 Task: Add Vital Farms Organic Pasture-Raised Large Grade A Eggs to the cart.
Action: Mouse moved to (279, 138)
Screenshot: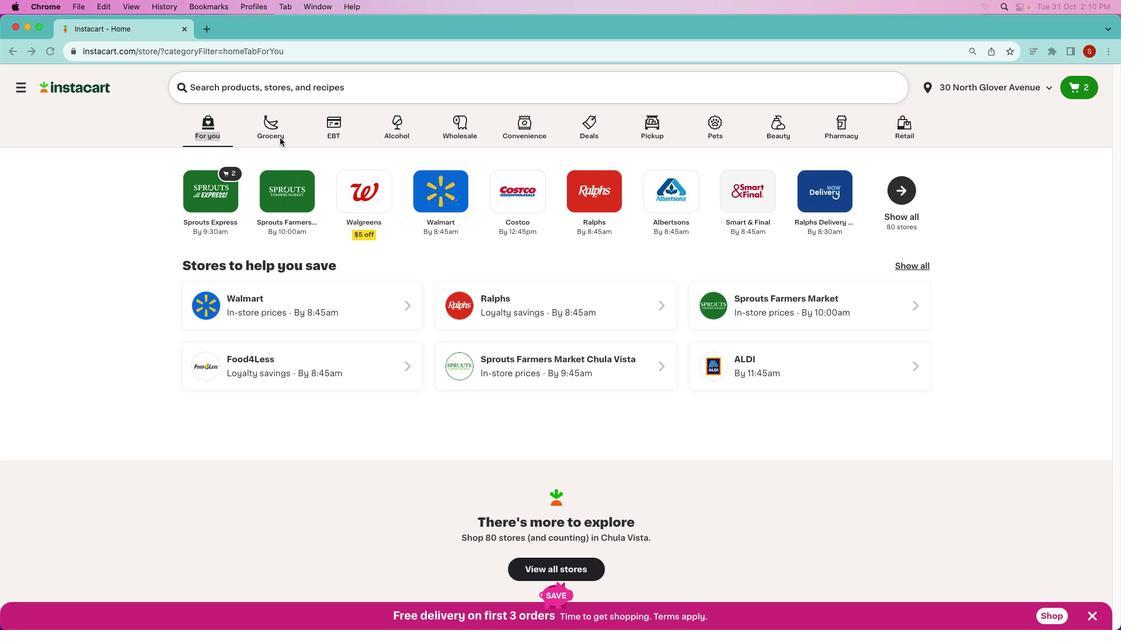
Action: Mouse pressed left at (279, 138)
Screenshot: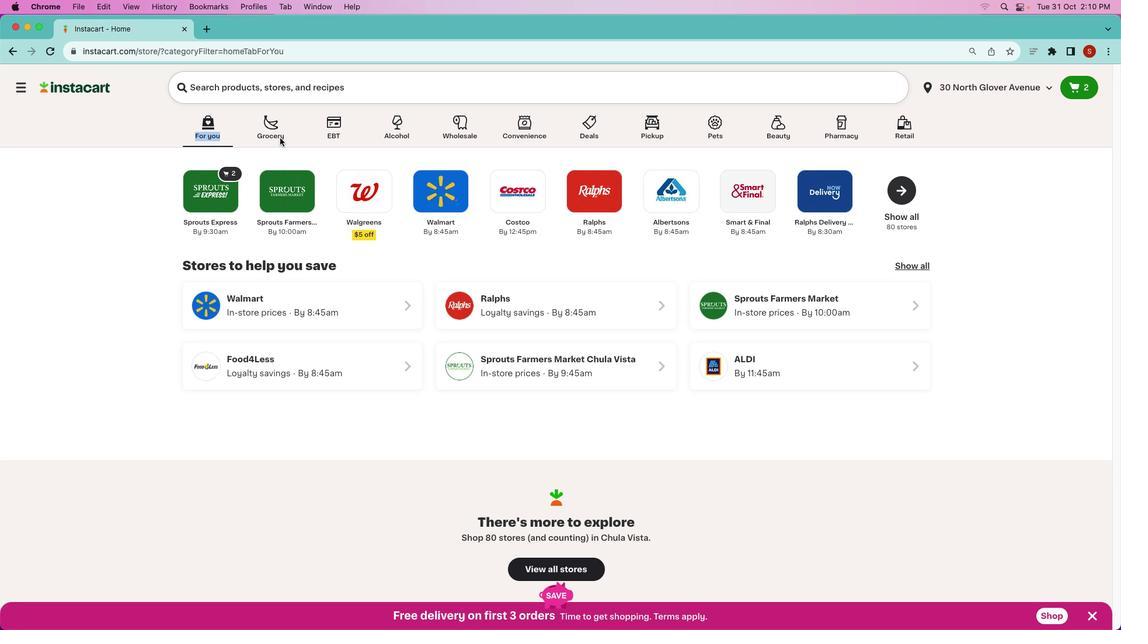 
Action: Mouse pressed left at (279, 138)
Screenshot: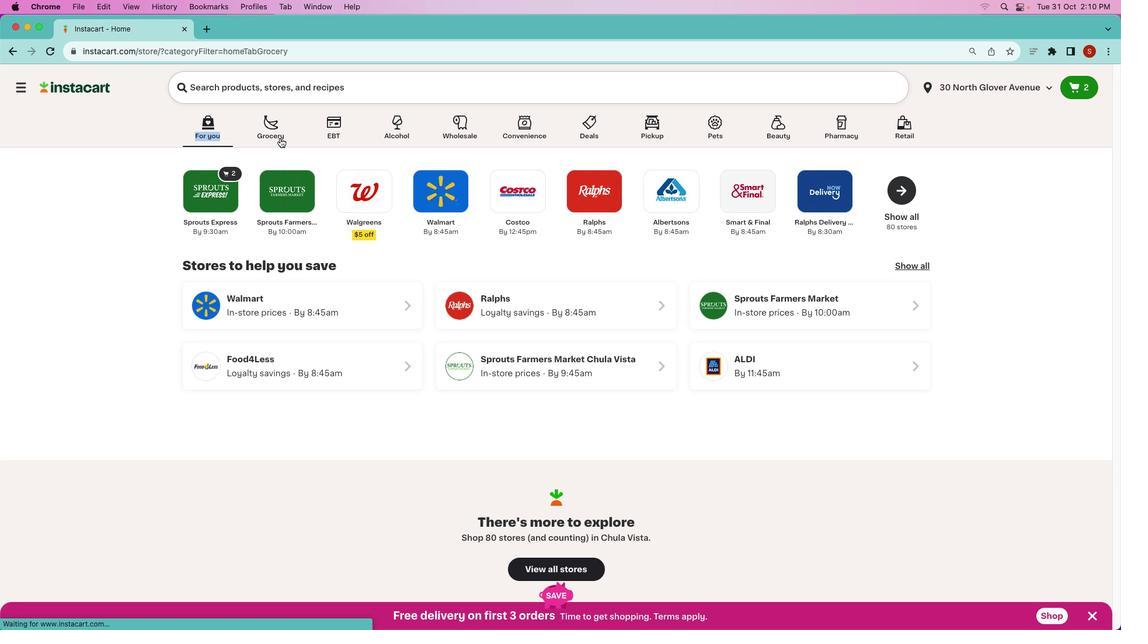 
Action: Mouse moved to (478, 312)
Screenshot: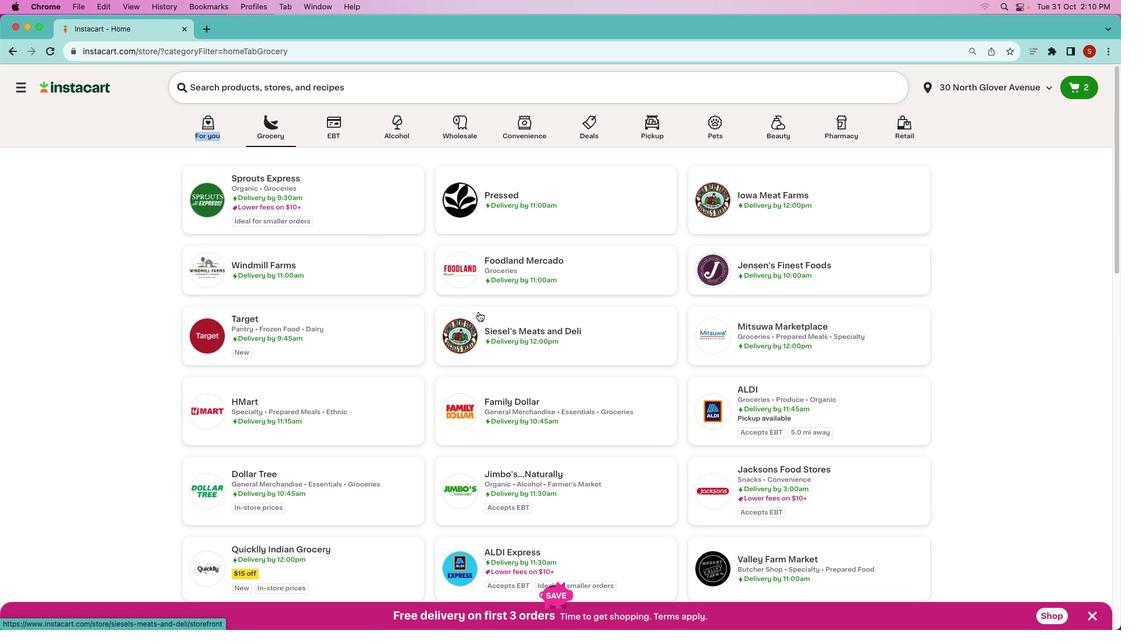 
Action: Mouse scrolled (478, 312) with delta (0, 0)
Screenshot: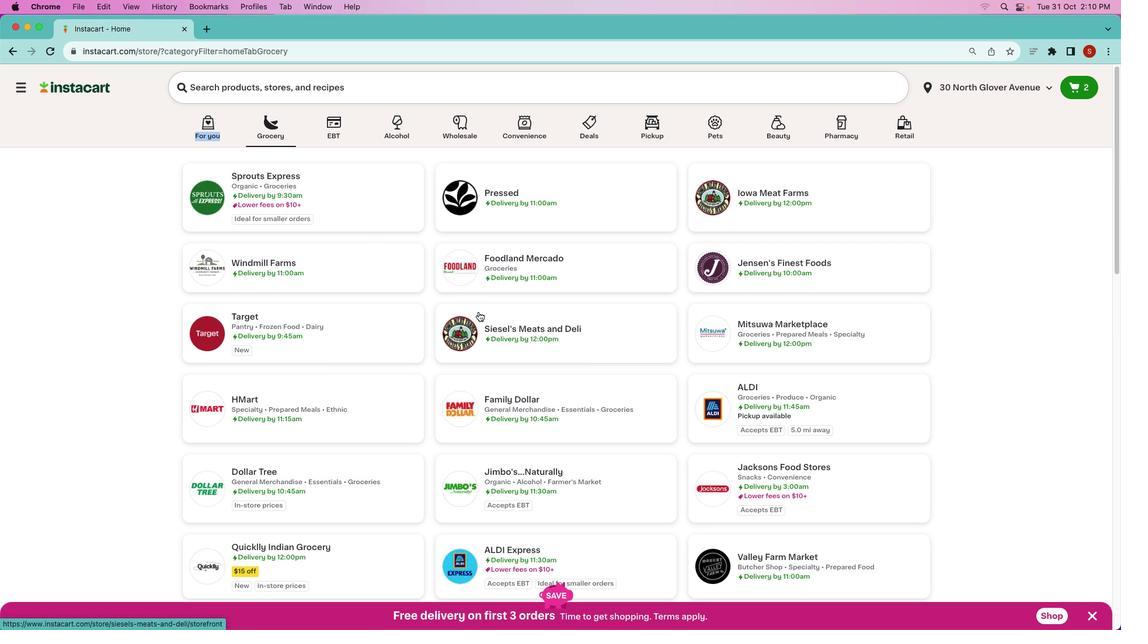 
Action: Mouse scrolled (478, 312) with delta (0, 0)
Screenshot: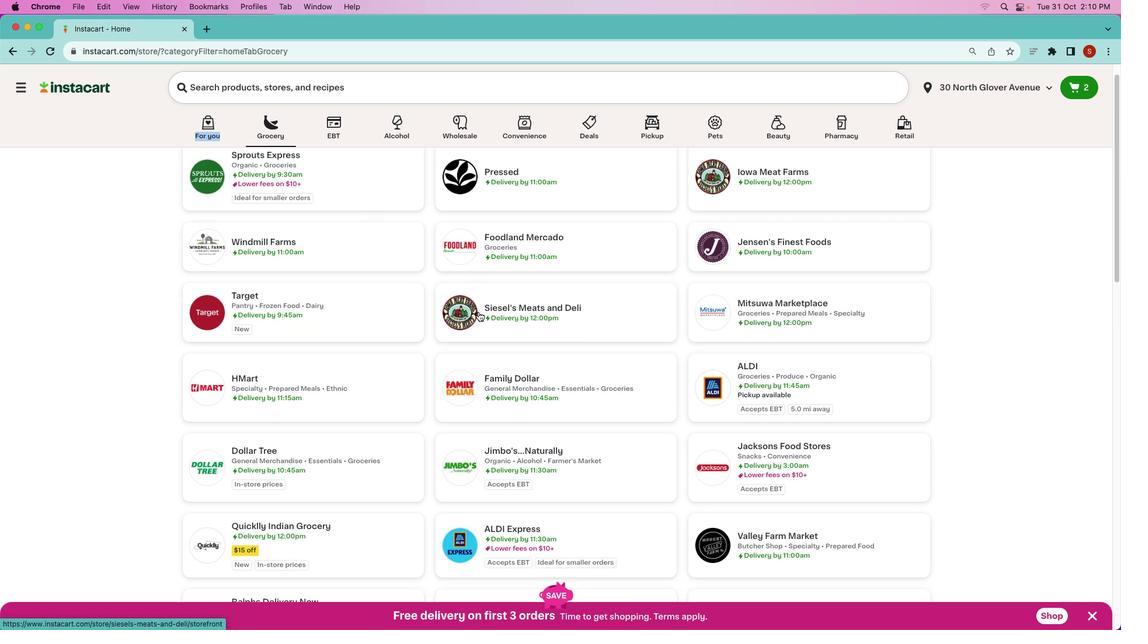 
Action: Mouse scrolled (478, 312) with delta (0, 0)
Screenshot: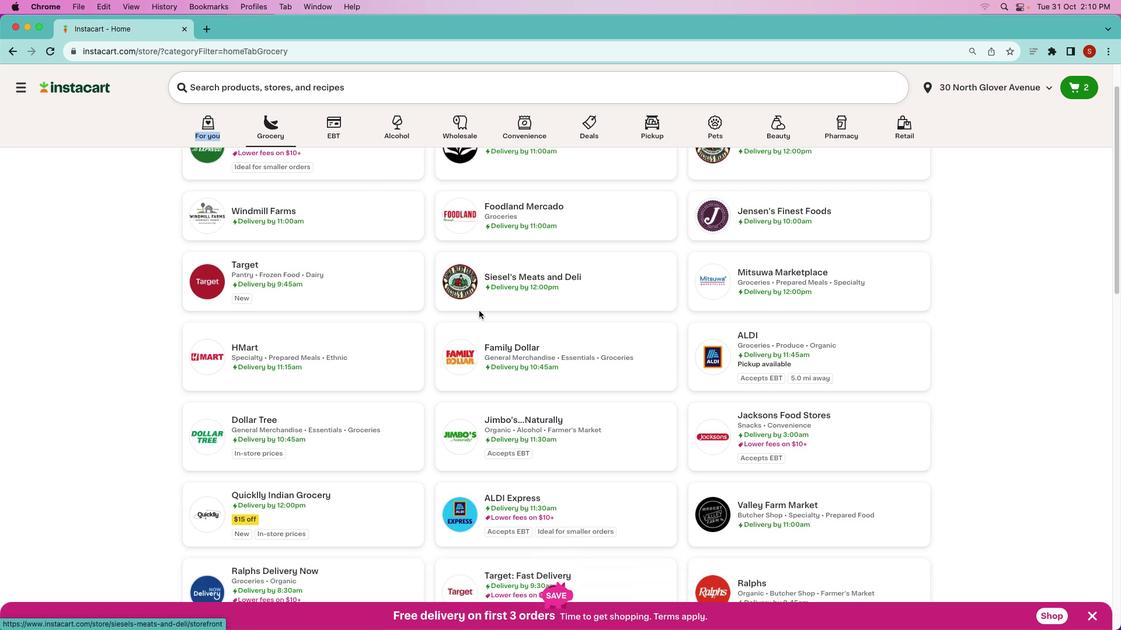 
Action: Mouse moved to (478, 311)
Screenshot: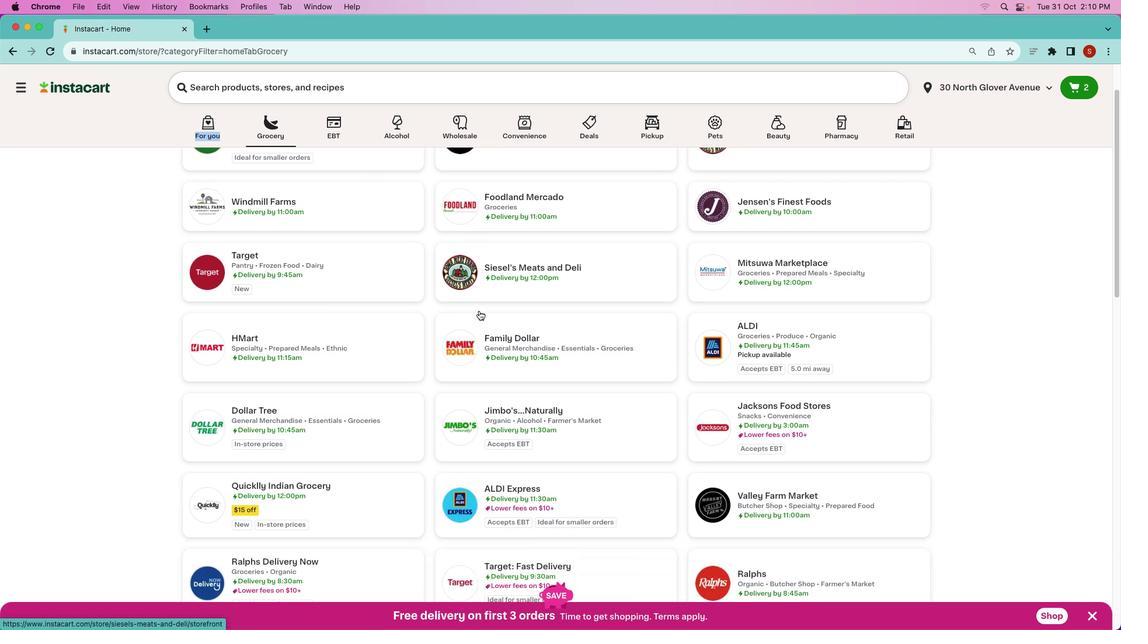 
Action: Mouse scrolled (478, 311) with delta (0, -1)
Screenshot: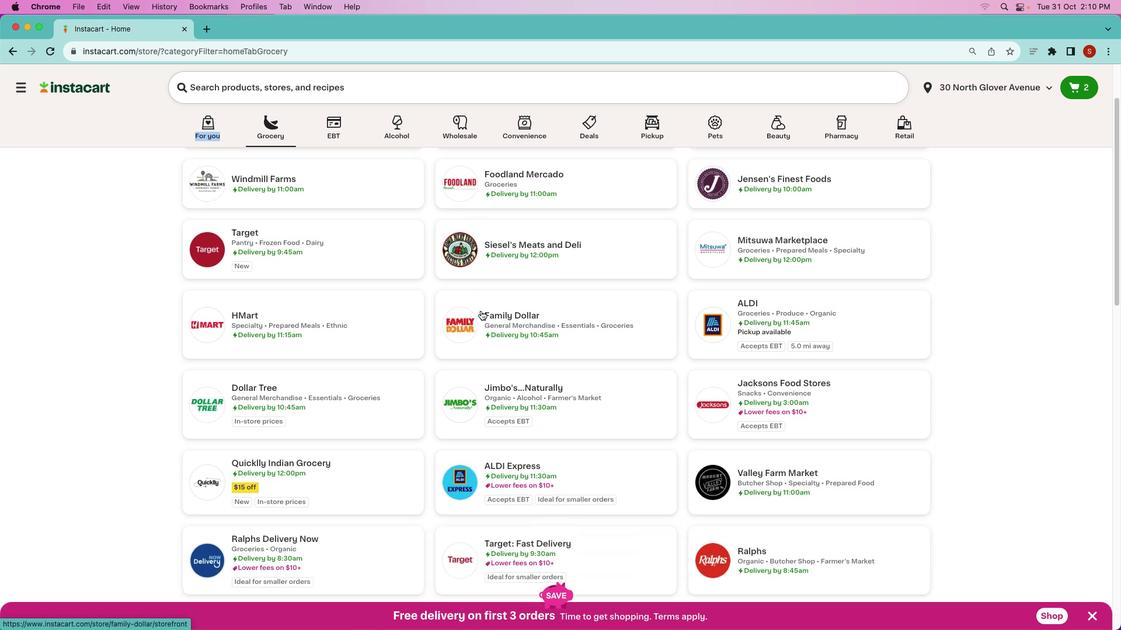 
Action: Mouse moved to (493, 322)
Screenshot: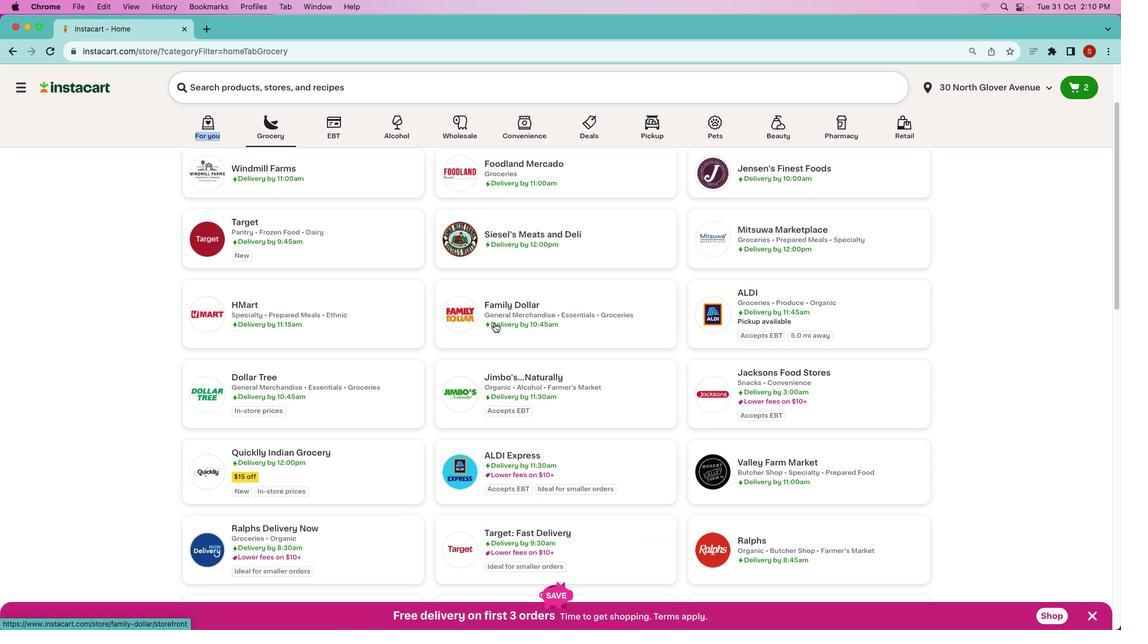 
Action: Mouse scrolled (493, 322) with delta (0, 0)
Screenshot: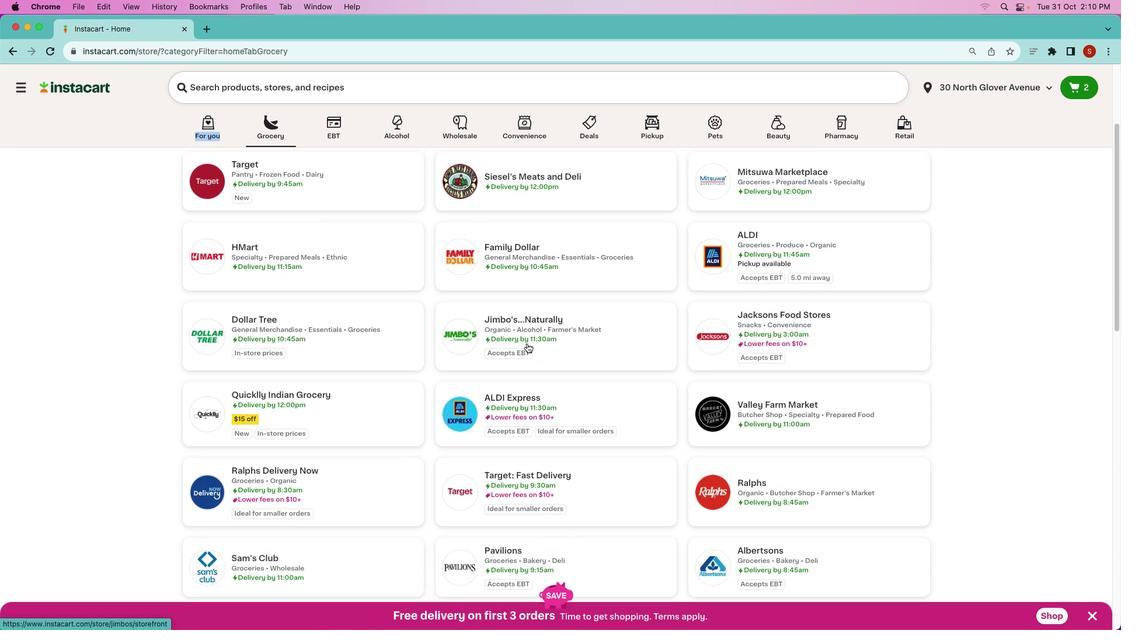 
Action: Mouse scrolled (493, 322) with delta (0, 0)
Screenshot: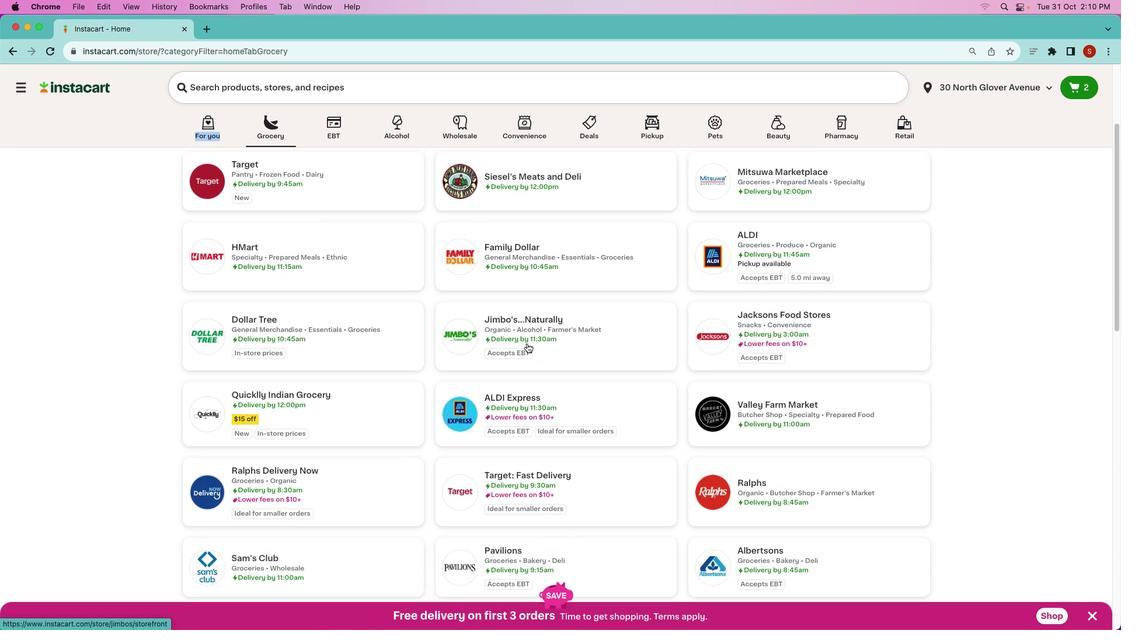 
Action: Mouse scrolled (493, 322) with delta (0, -1)
Screenshot: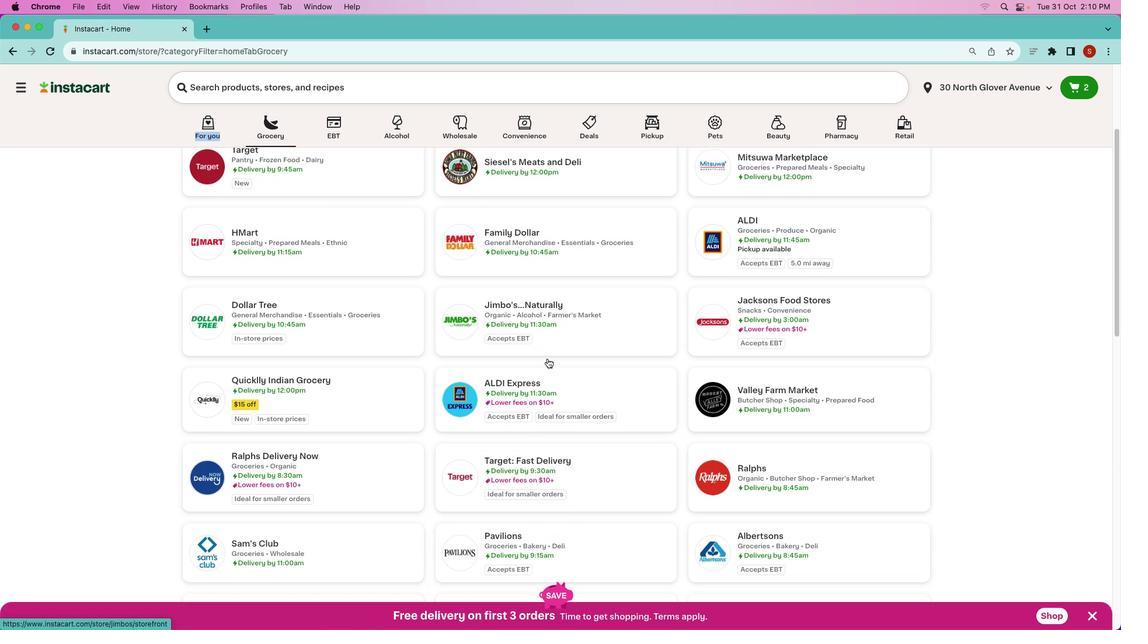 
Action: Mouse moved to (559, 378)
Screenshot: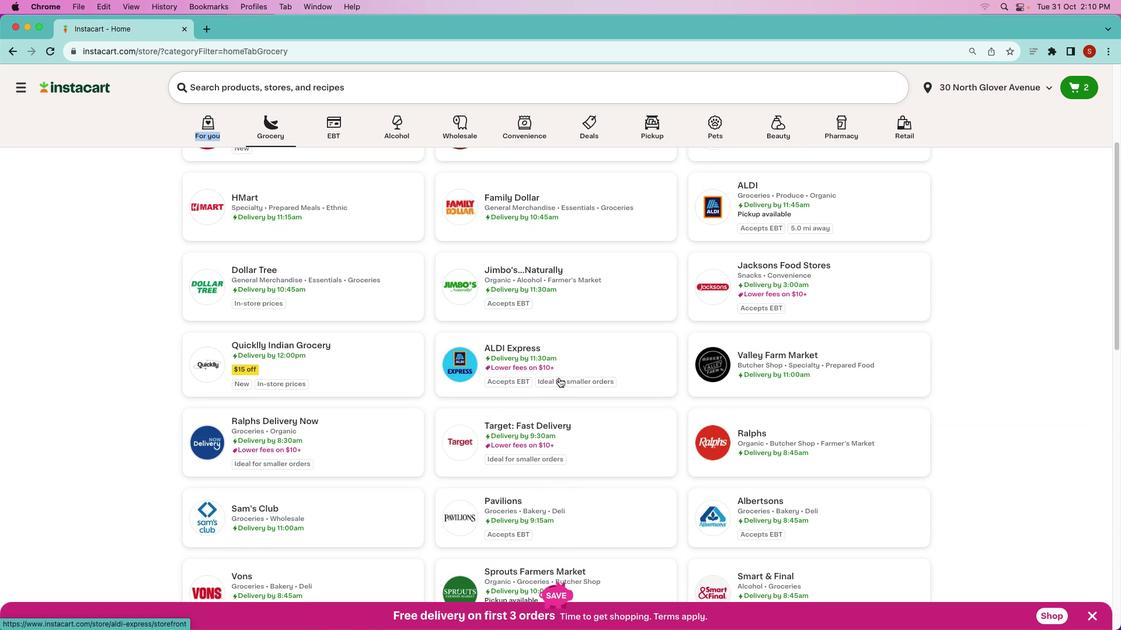 
Action: Mouse scrolled (559, 378) with delta (0, 0)
Screenshot: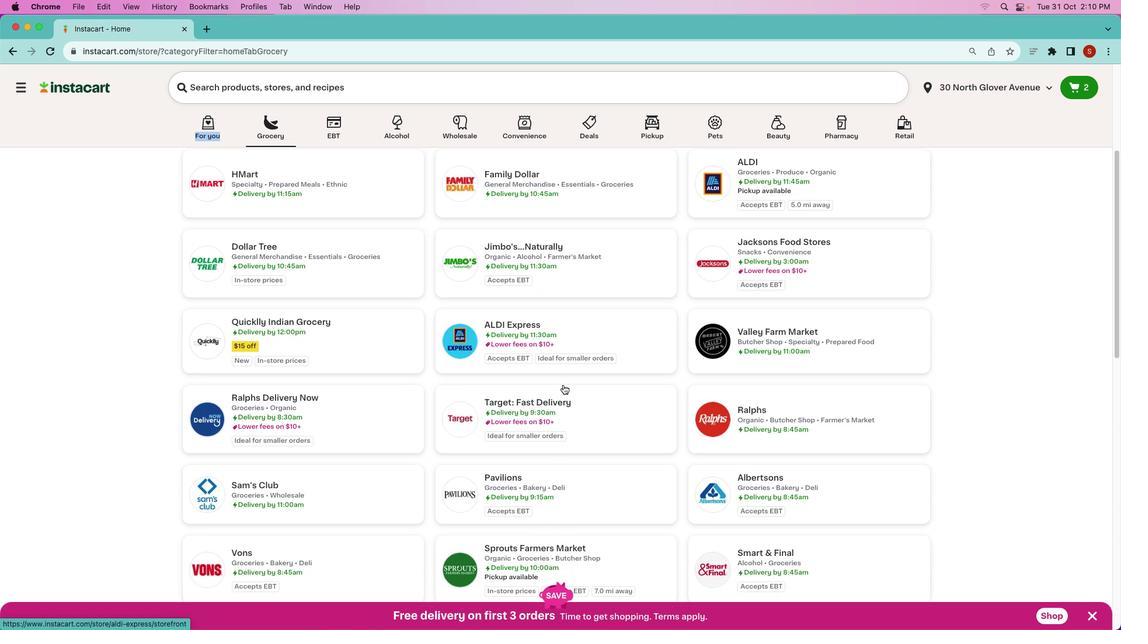 
Action: Mouse scrolled (559, 378) with delta (0, 0)
Screenshot: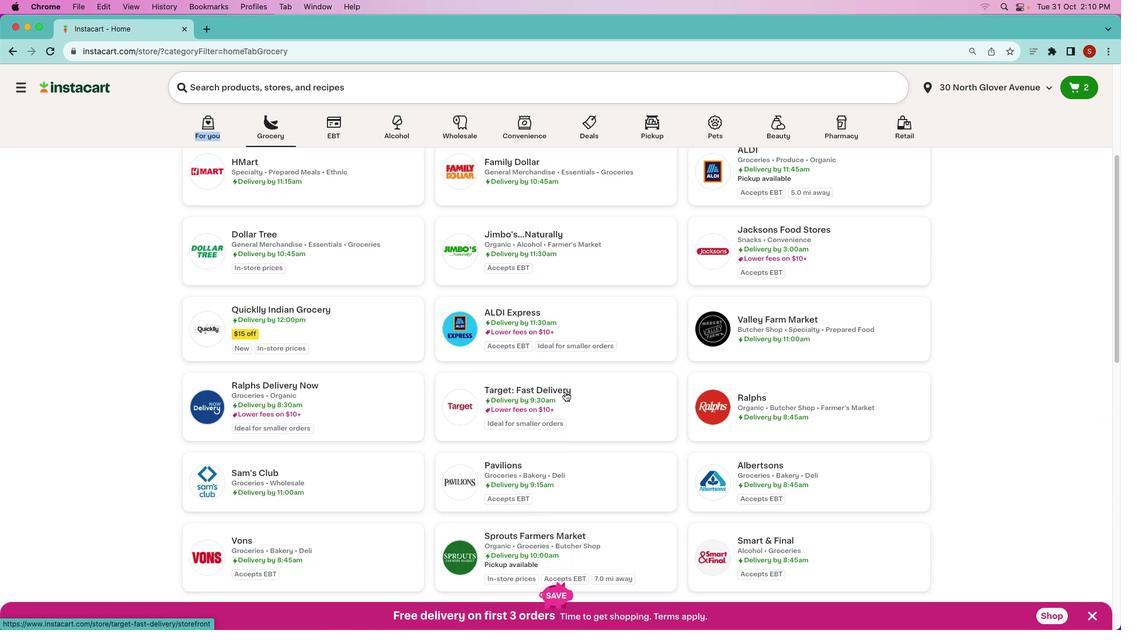 
Action: Mouse scrolled (559, 378) with delta (0, -1)
Screenshot: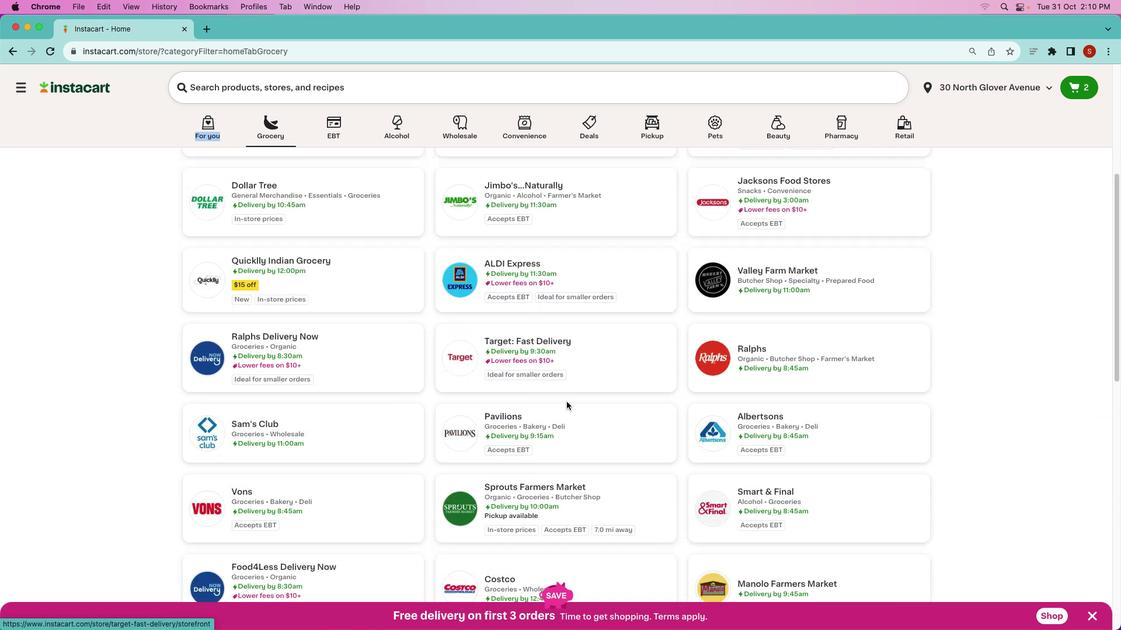 
Action: Mouse moved to (561, 476)
Screenshot: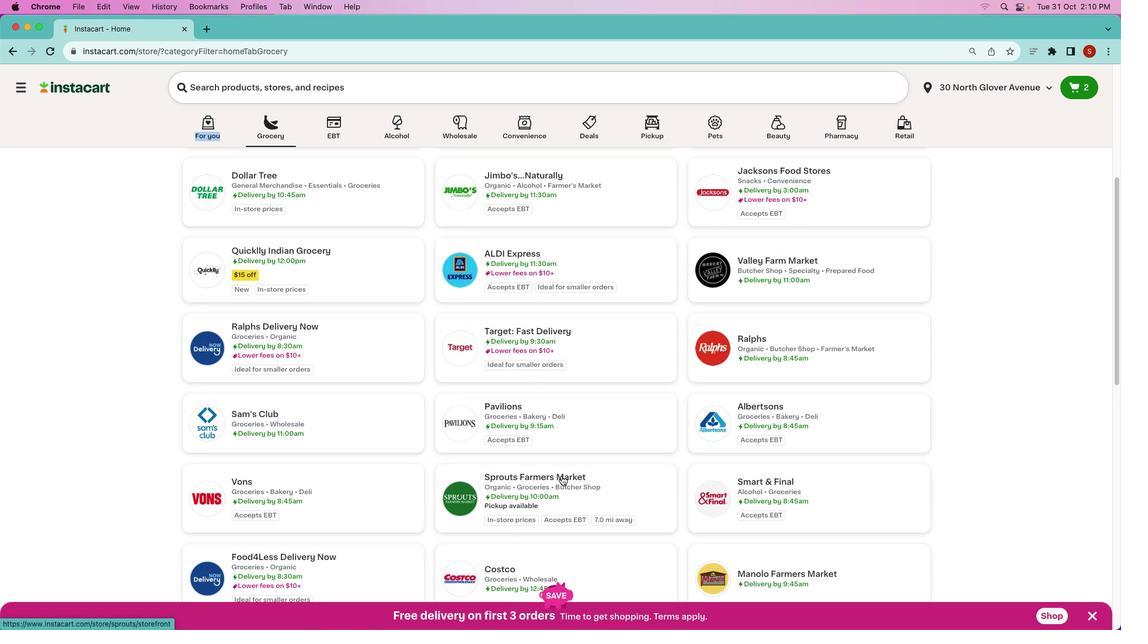 
Action: Mouse pressed left at (561, 476)
Screenshot: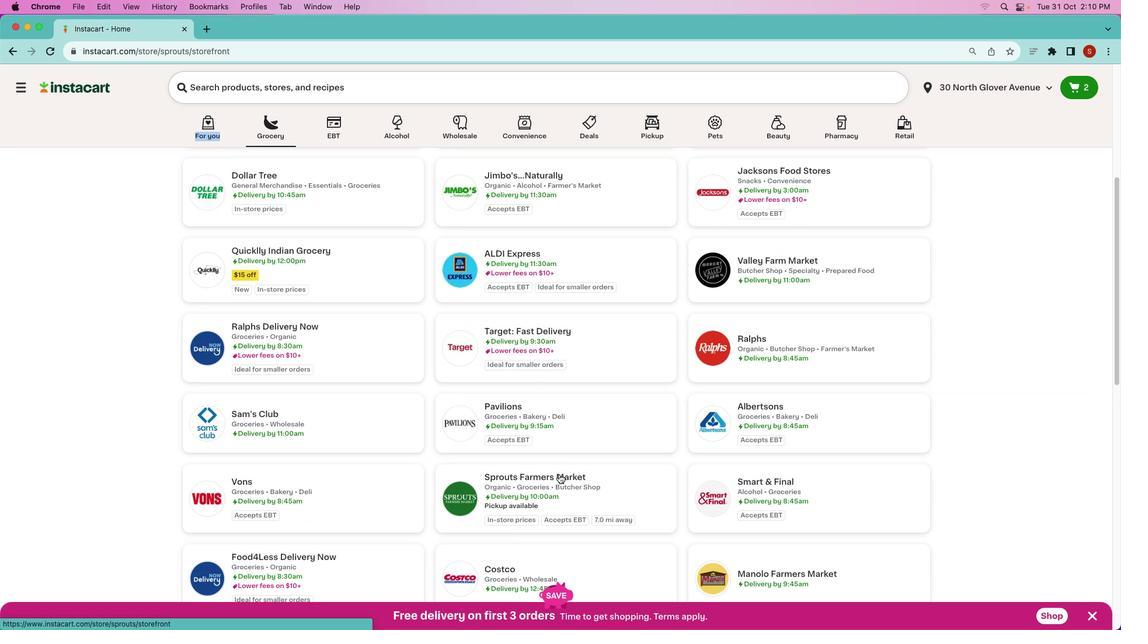 
Action: Mouse moved to (408, 131)
Screenshot: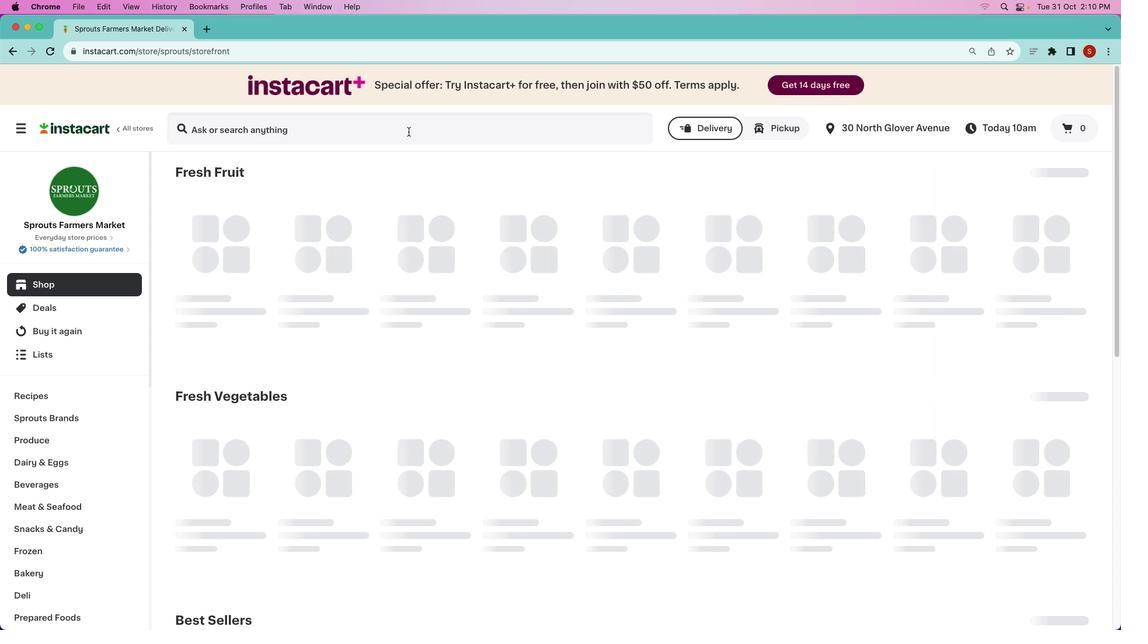 
Action: Mouse pressed left at (408, 131)
Screenshot: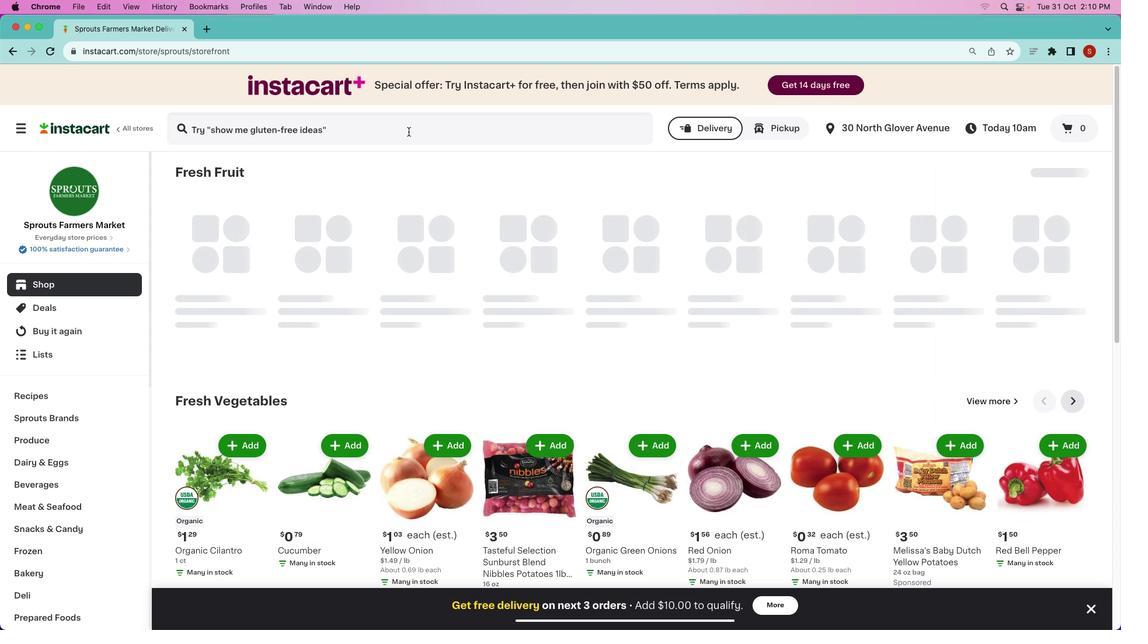 
Action: Mouse moved to (408, 131)
Screenshot: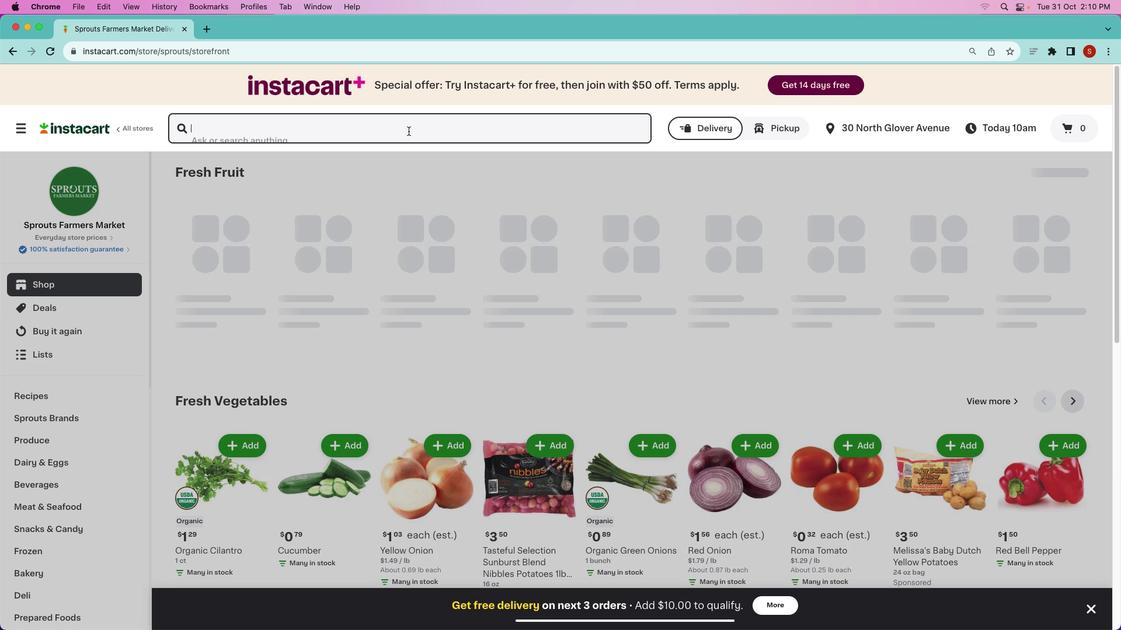 
Action: Key pressed 'v''i''t''a''l'Key.space'f''a''r''m''s'Key.space'o''r''g''a''n''i''c'Key.space'p''a''s''t''u''r''e'Key.space'r''a''i''s''e''d'Key.space'l''a''r''g''e'Key.space'g''r''a''d''e'Key.spaceKey.shift_r'A'Key.space'e''g''g''s'Key.enter
Screenshot: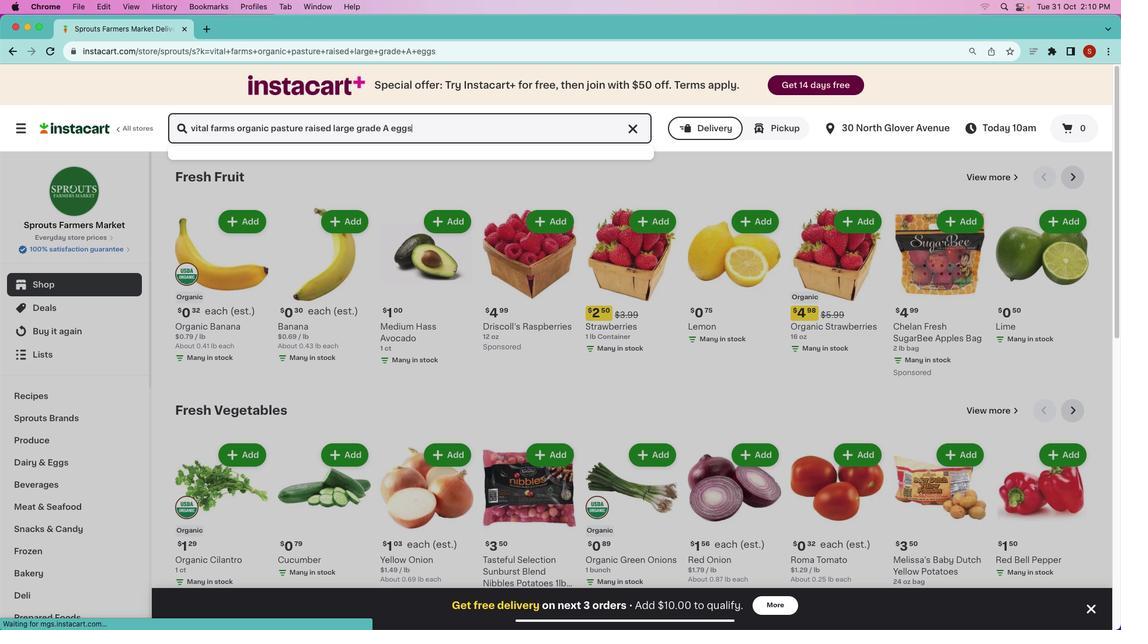 
Action: Mouse moved to (682, 236)
Screenshot: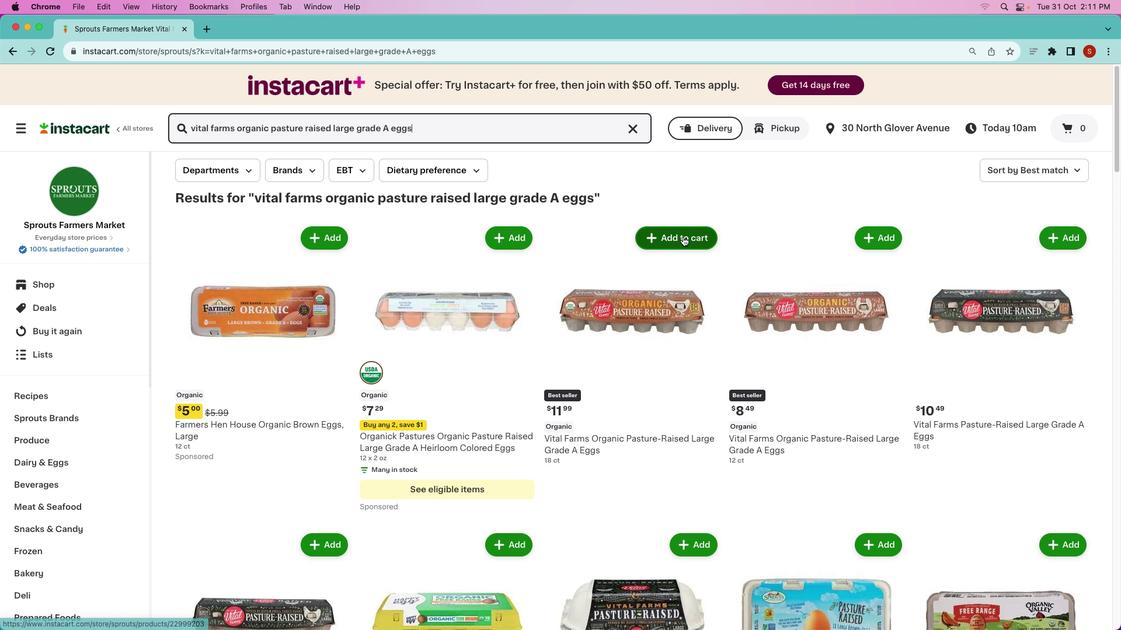 
Action: Mouse pressed left at (682, 236)
Screenshot: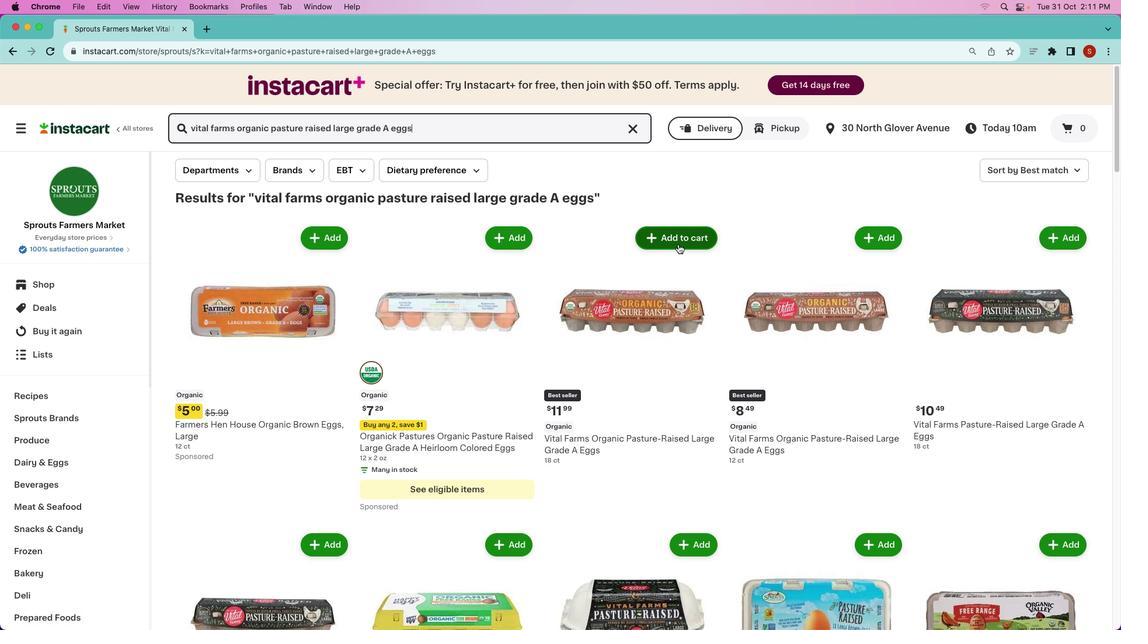 
Action: Mouse moved to (620, 316)
Screenshot: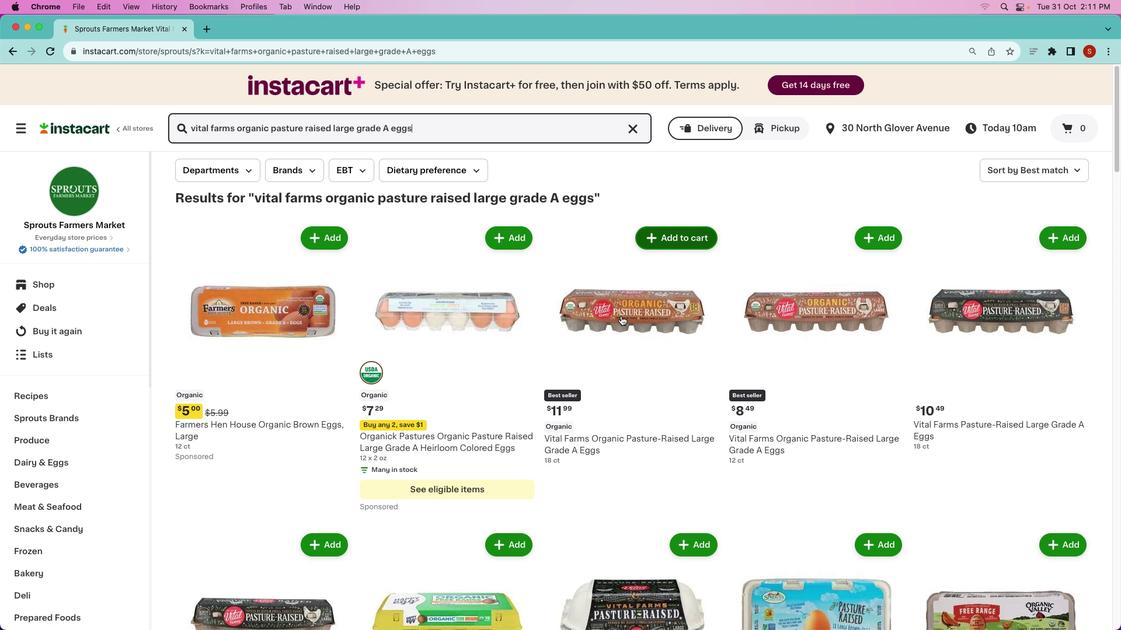 
